 Task: Look for organic products in the category "Mexican Cheese Blend".
Action: Mouse moved to (981, 341)
Screenshot: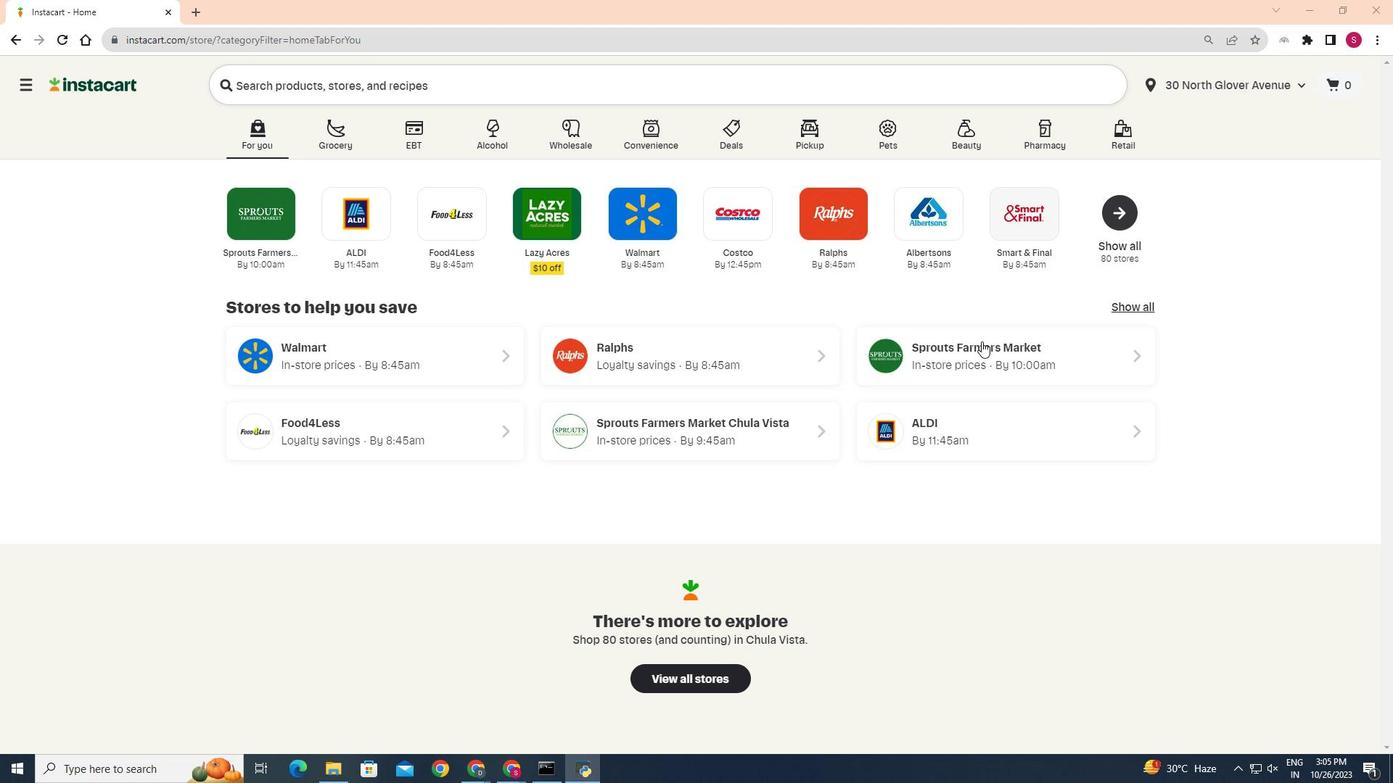 
Action: Mouse pressed left at (981, 341)
Screenshot: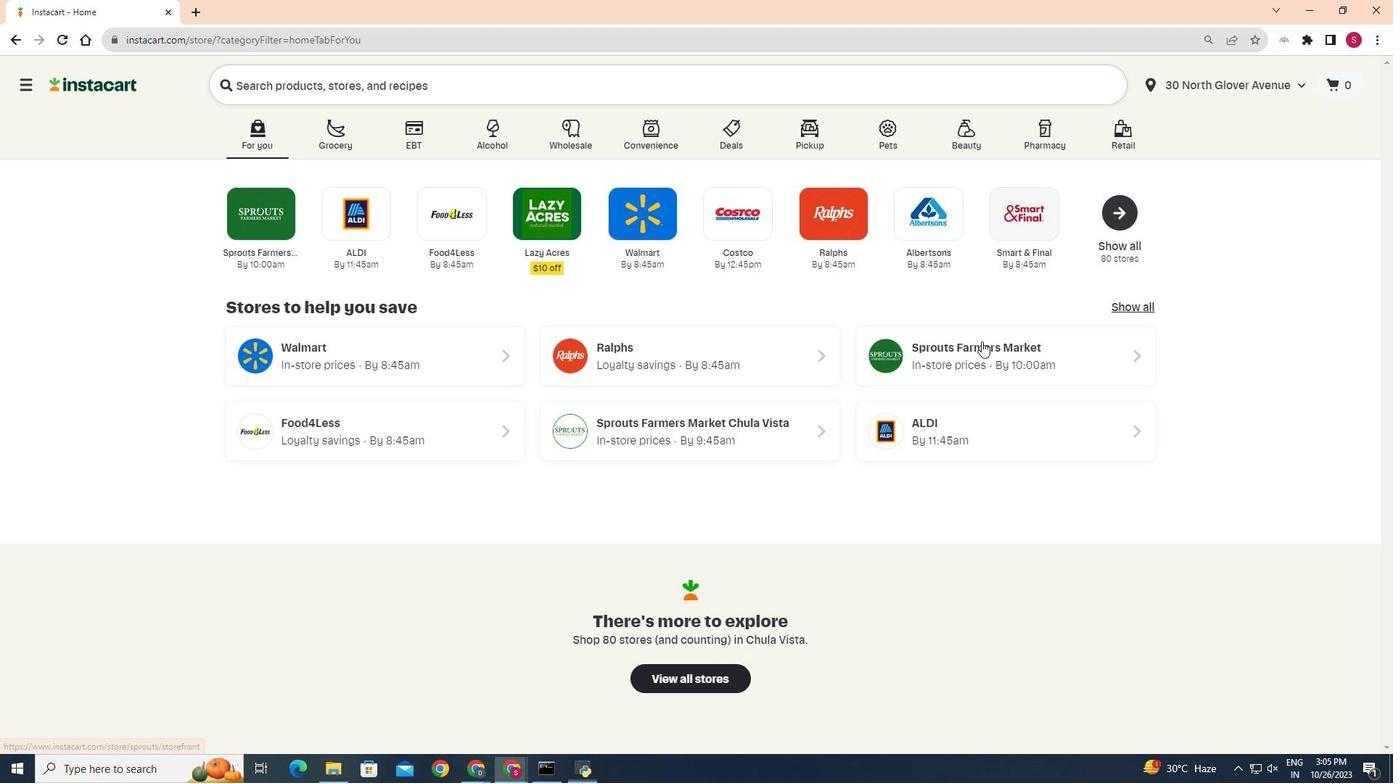 
Action: Mouse moved to (51, 608)
Screenshot: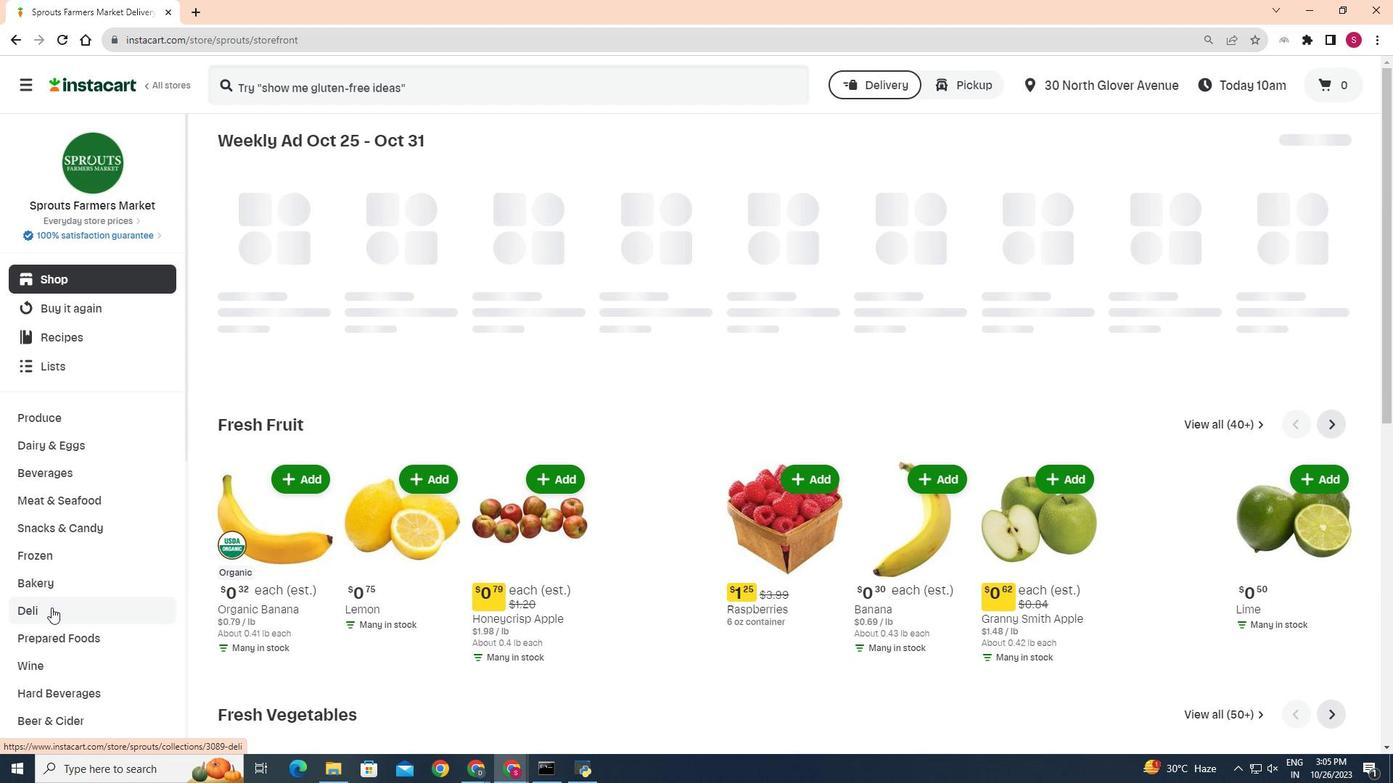 
Action: Mouse pressed left at (51, 608)
Screenshot: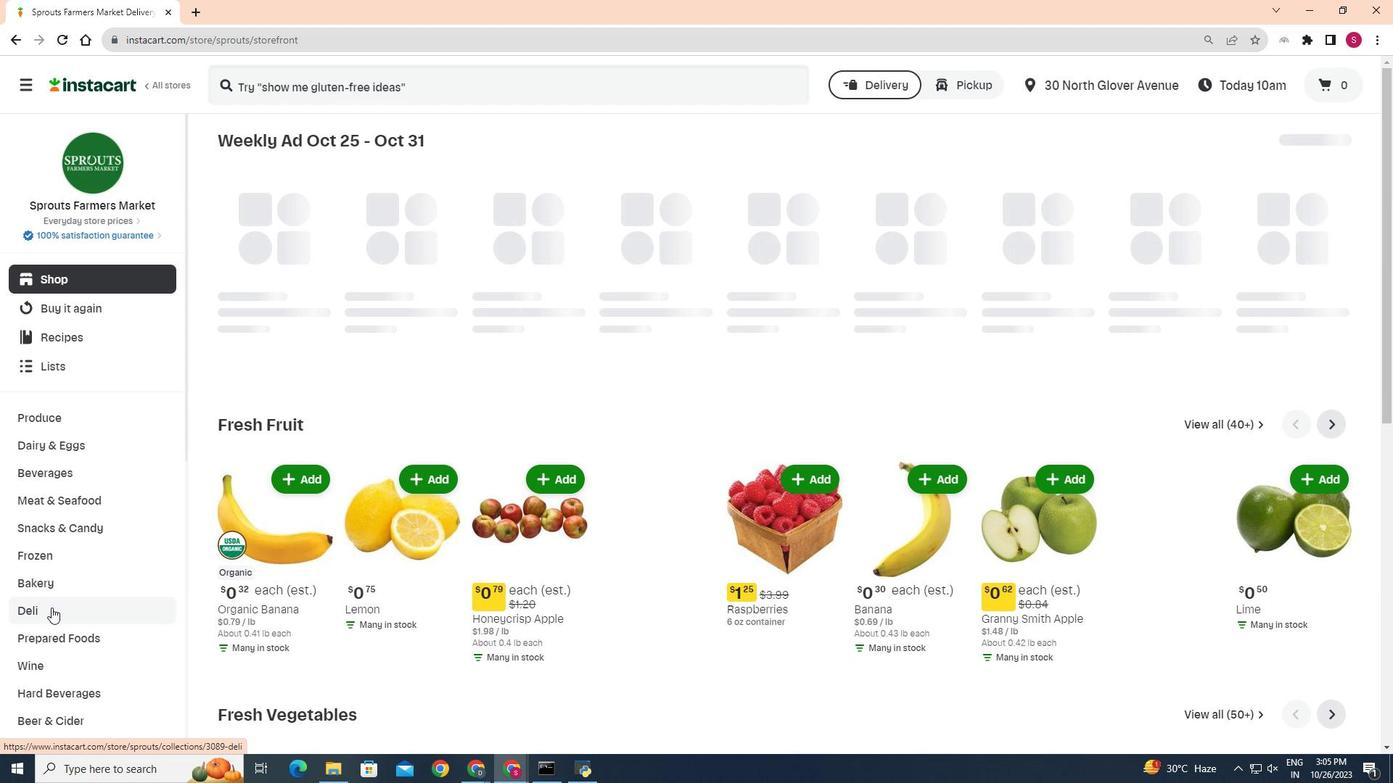 
Action: Mouse moved to (372, 179)
Screenshot: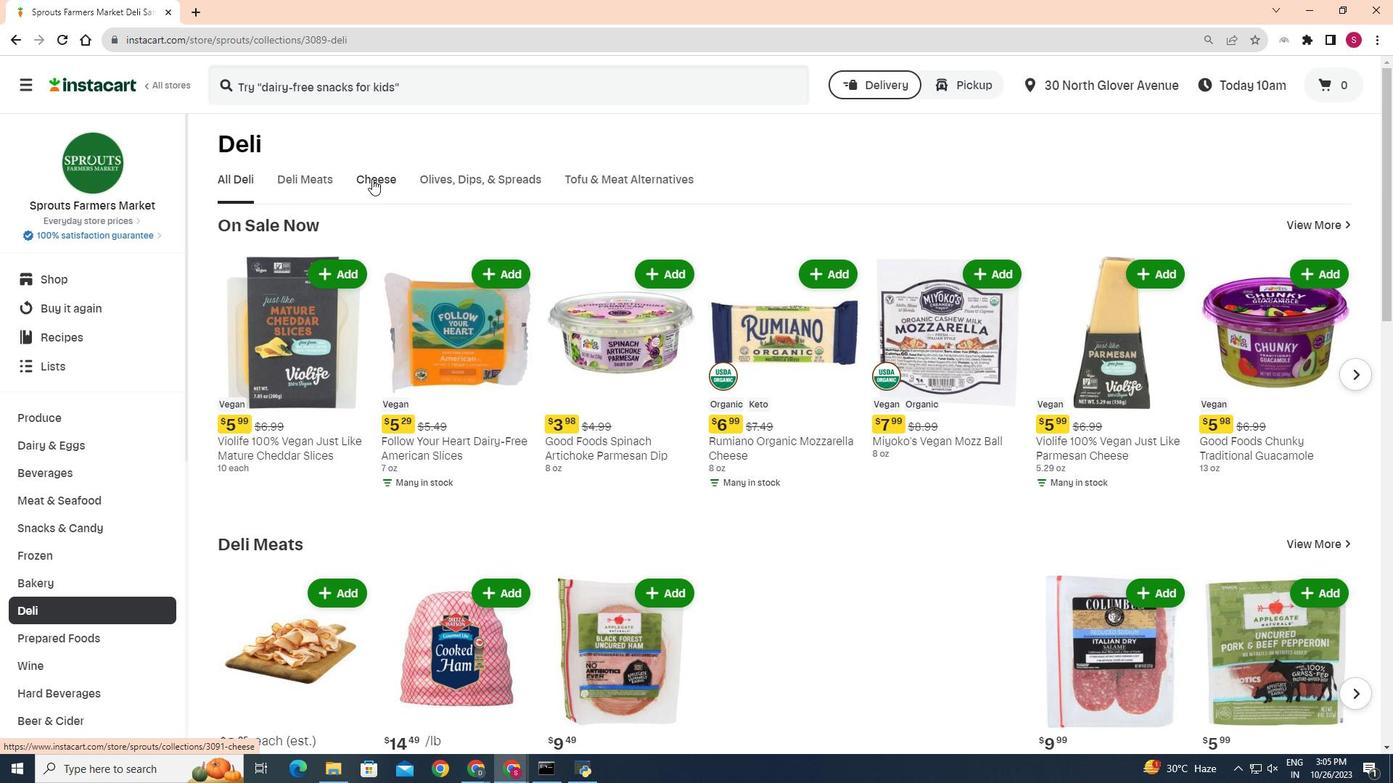 
Action: Mouse pressed left at (372, 179)
Screenshot: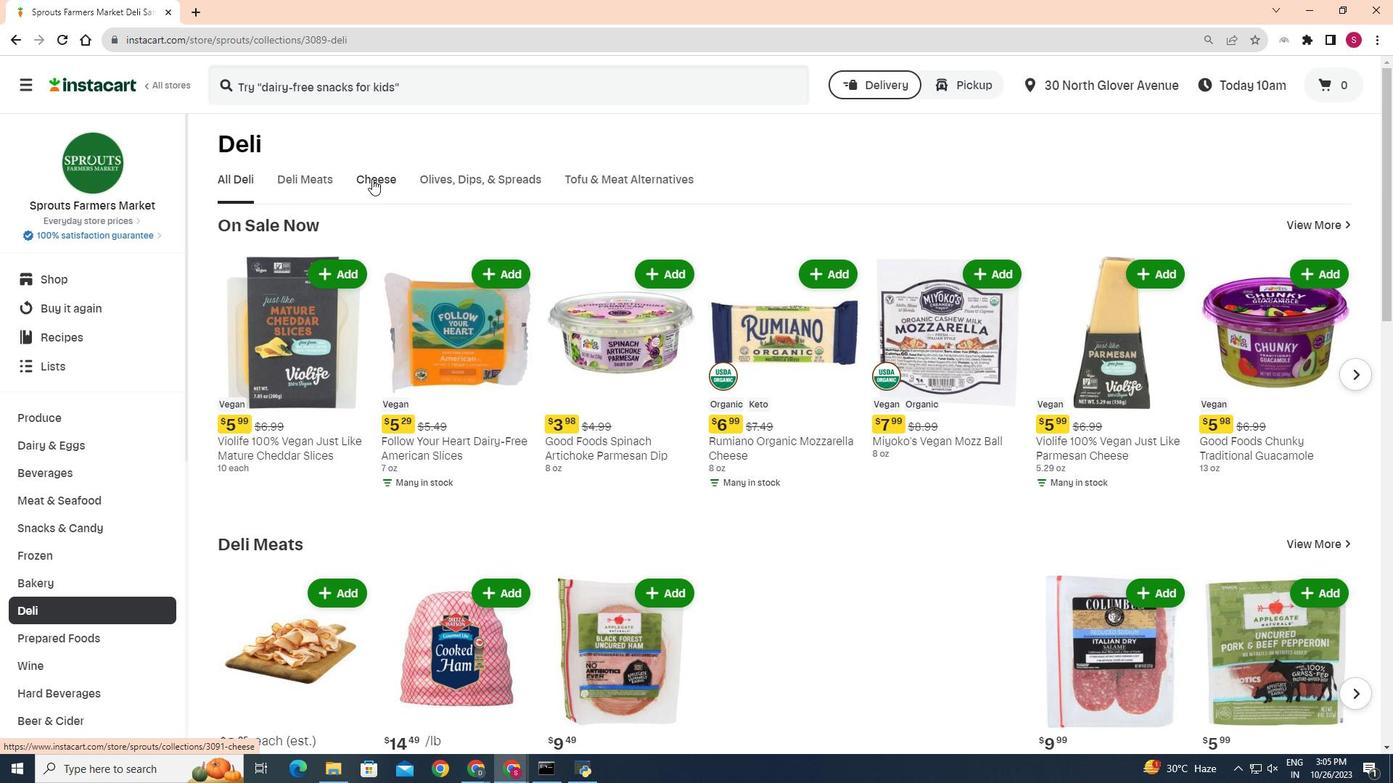 
Action: Mouse moved to (466, 229)
Screenshot: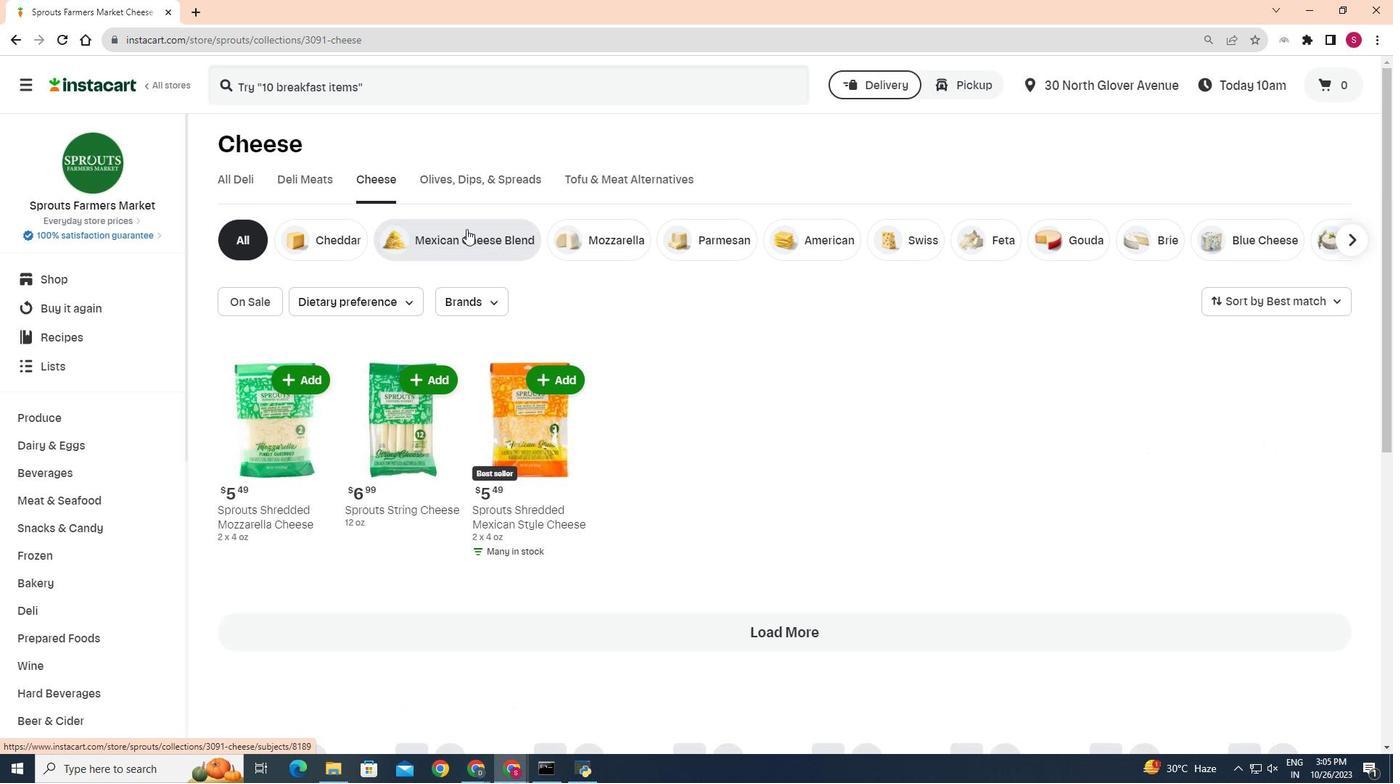 
Action: Mouse pressed left at (466, 229)
Screenshot: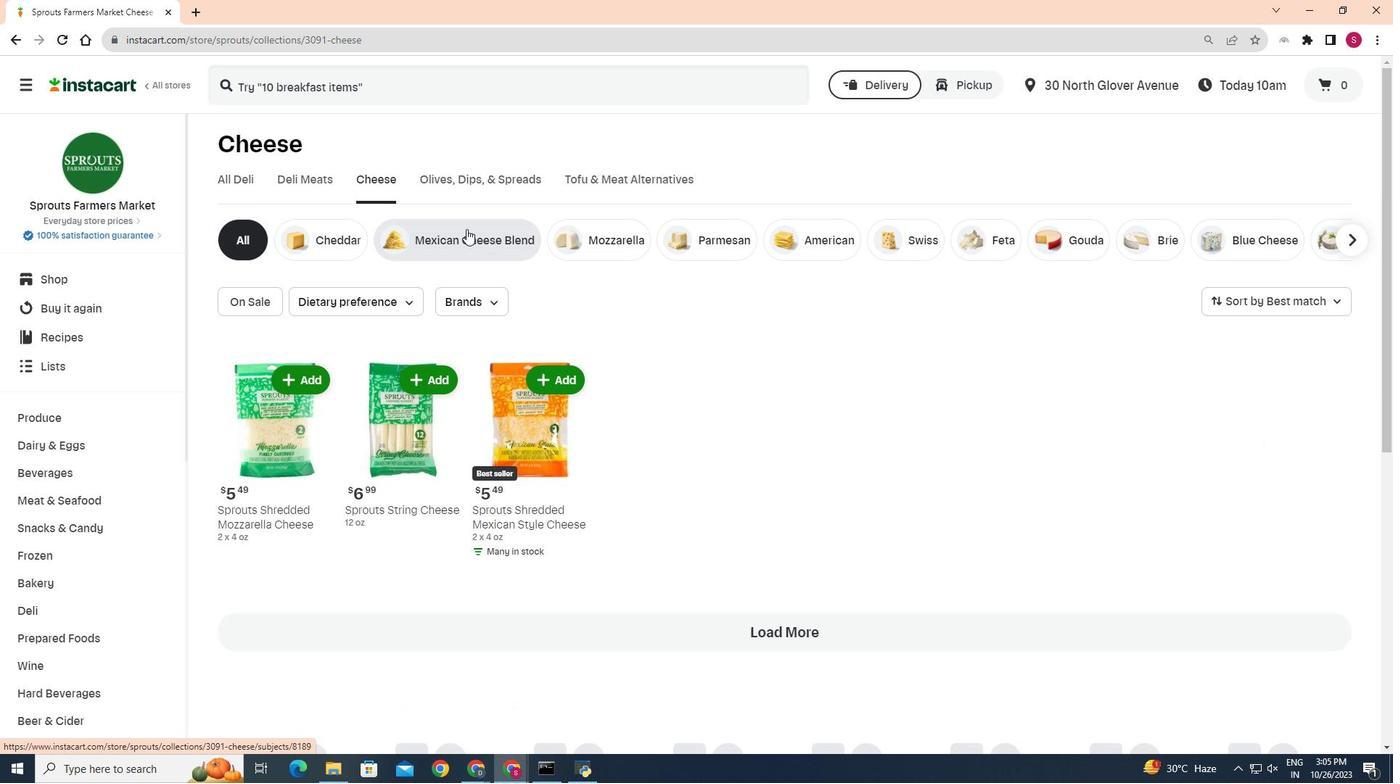 
Action: Mouse moved to (339, 297)
Screenshot: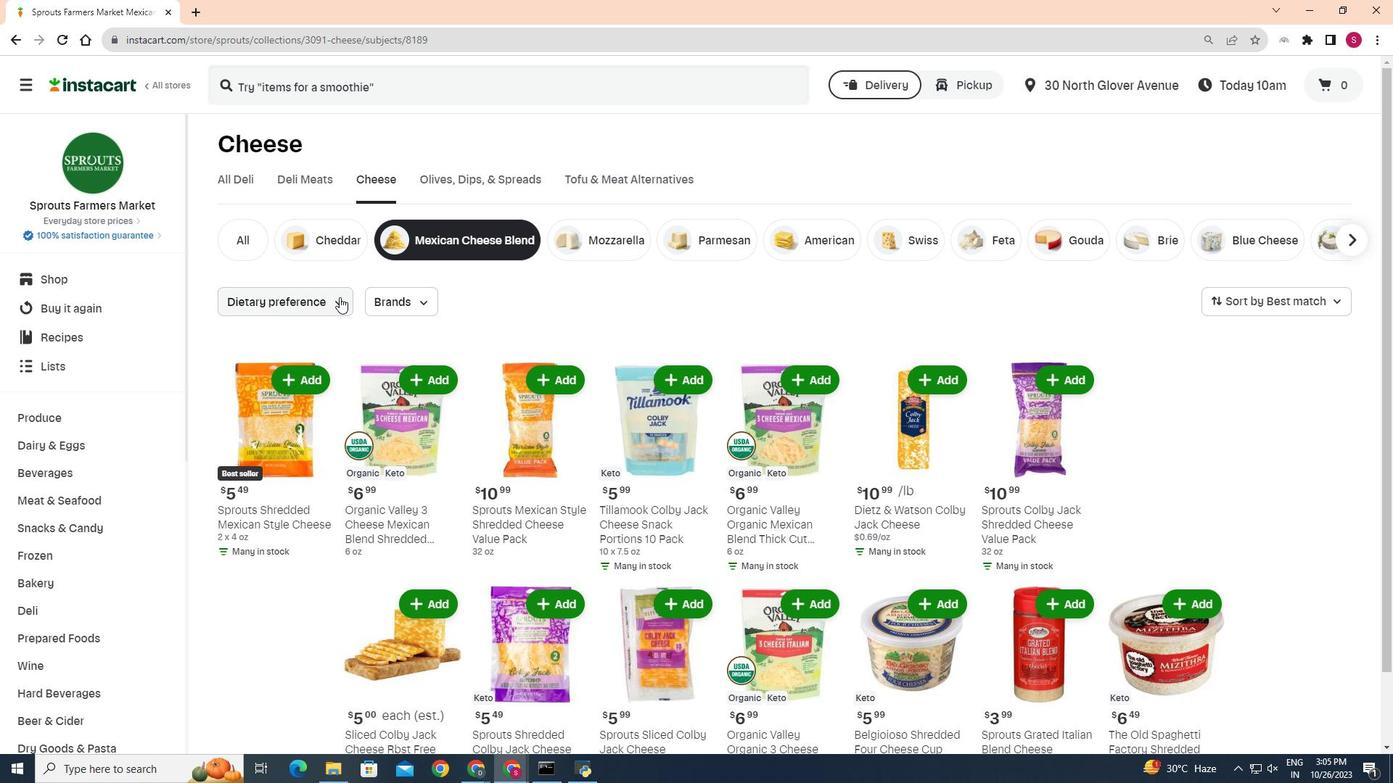 
Action: Mouse pressed left at (339, 297)
Screenshot: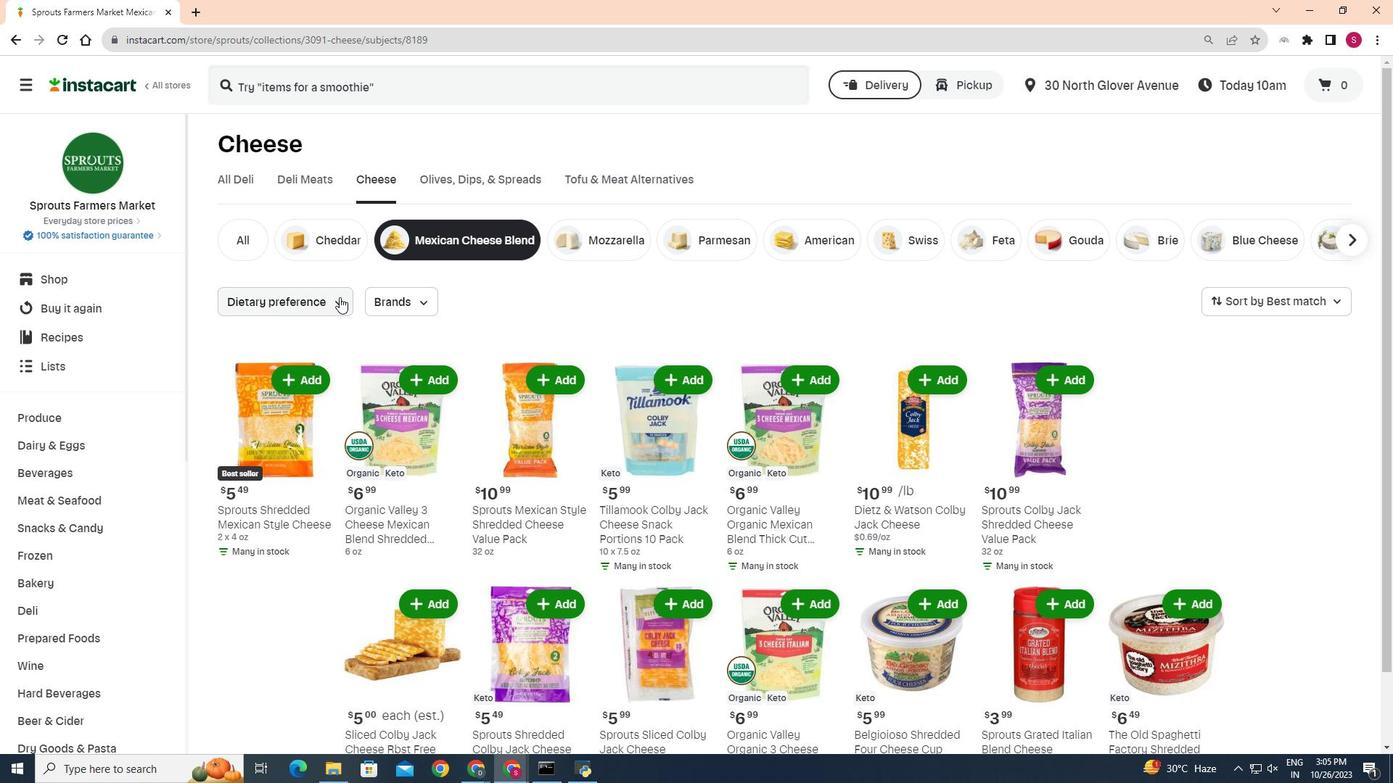 
Action: Mouse moved to (235, 350)
Screenshot: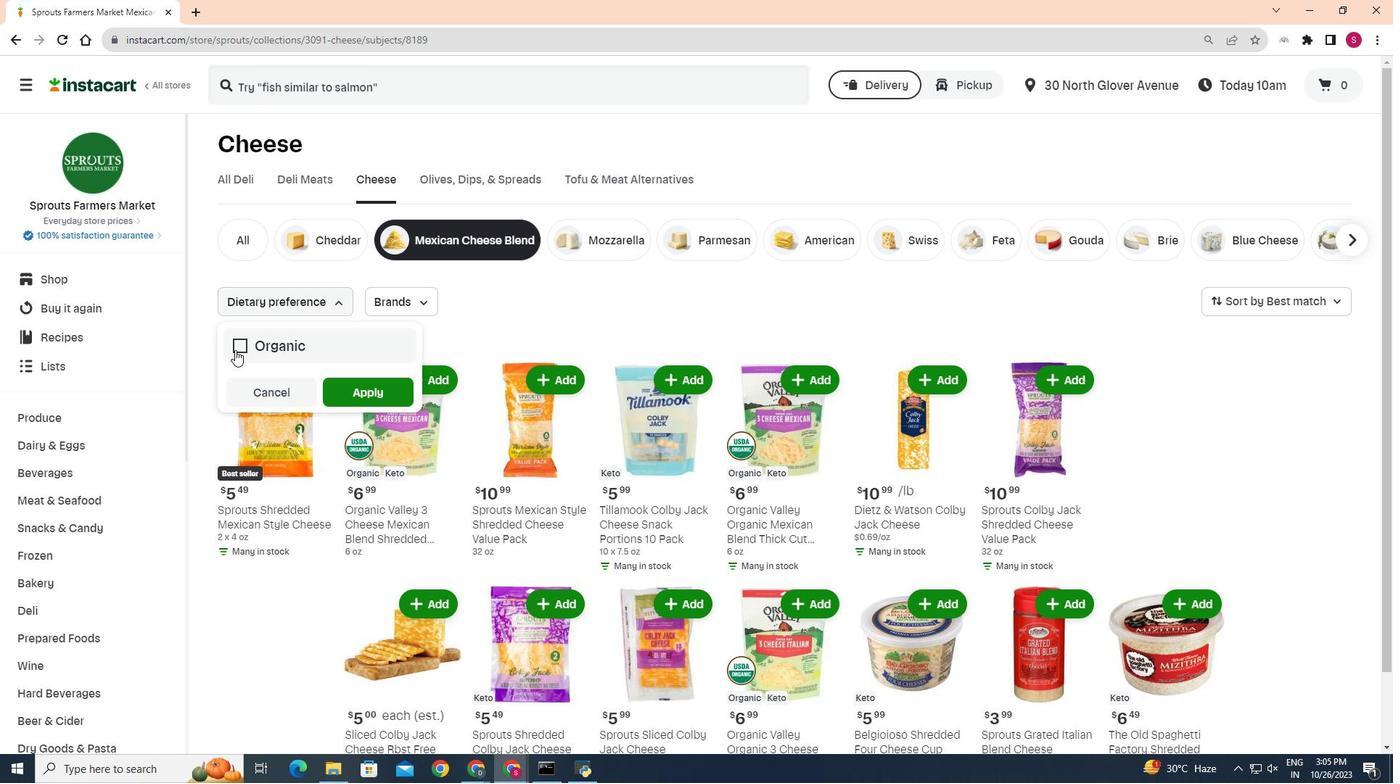 
Action: Mouse pressed left at (235, 350)
Screenshot: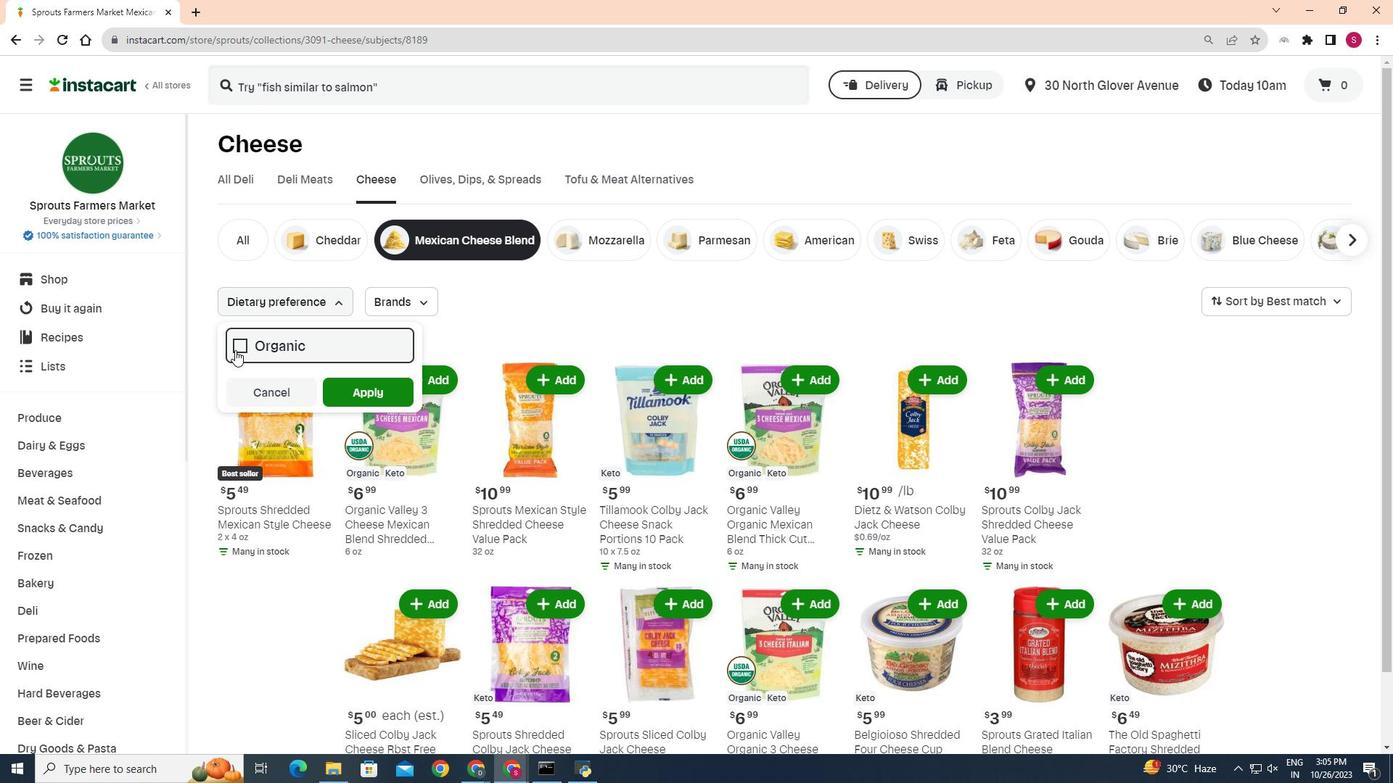 
Action: Mouse moved to (373, 396)
Screenshot: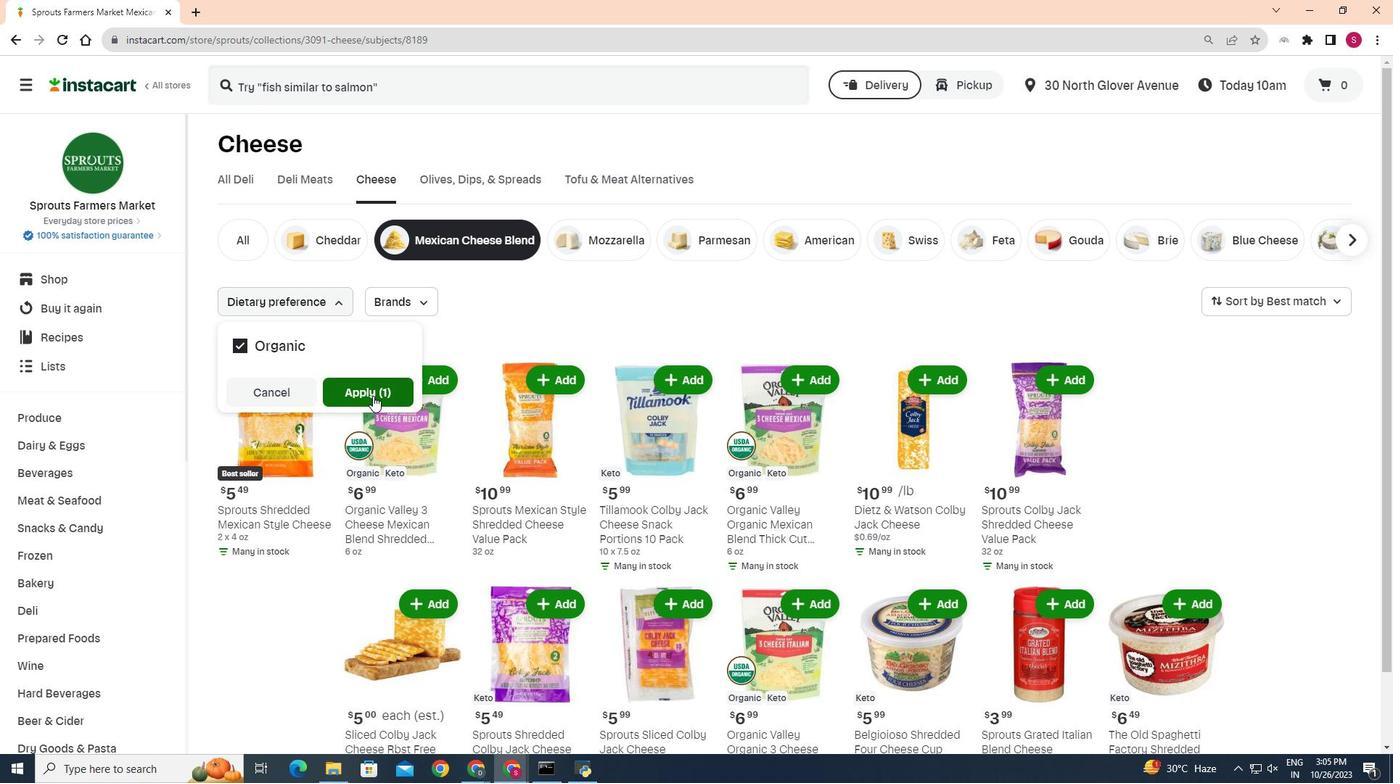 
Action: Mouse pressed left at (373, 396)
Screenshot: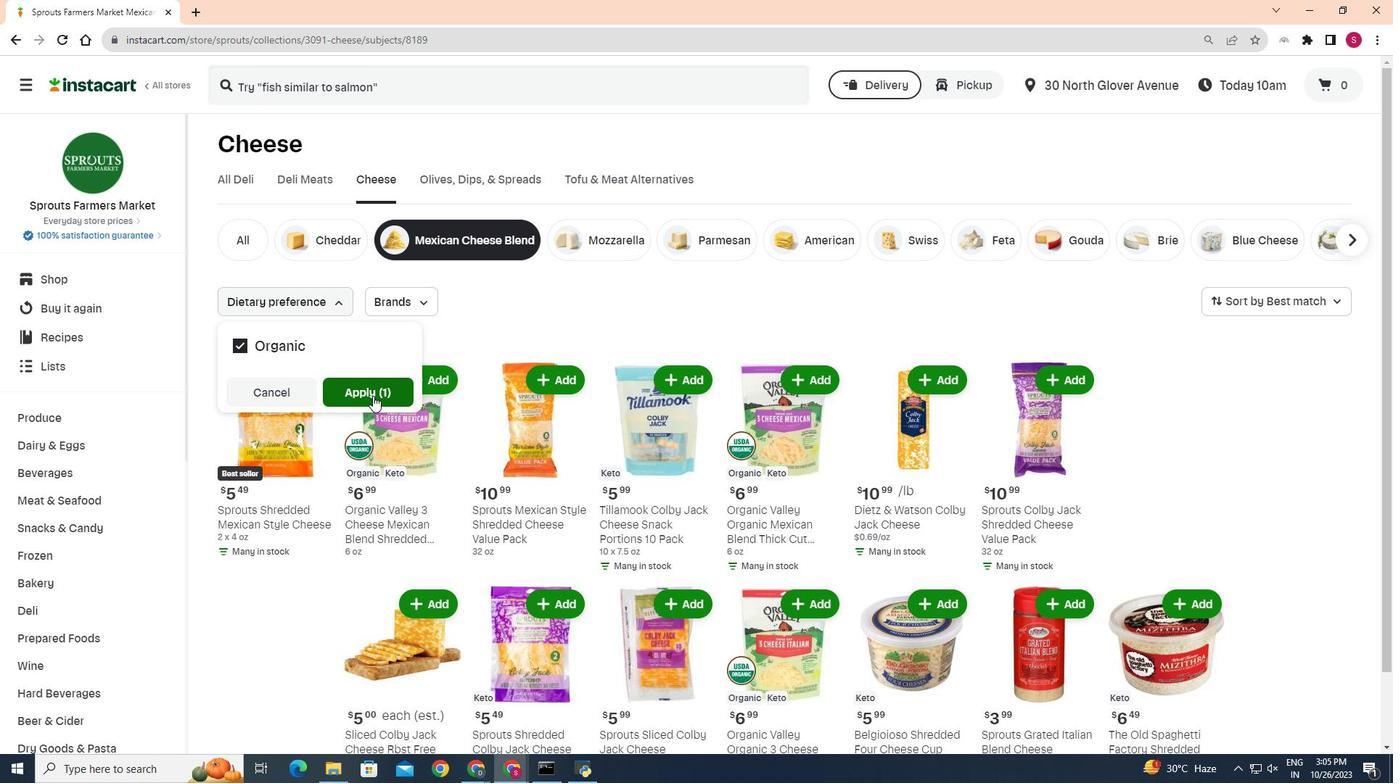 
Action: Mouse moved to (693, 347)
Screenshot: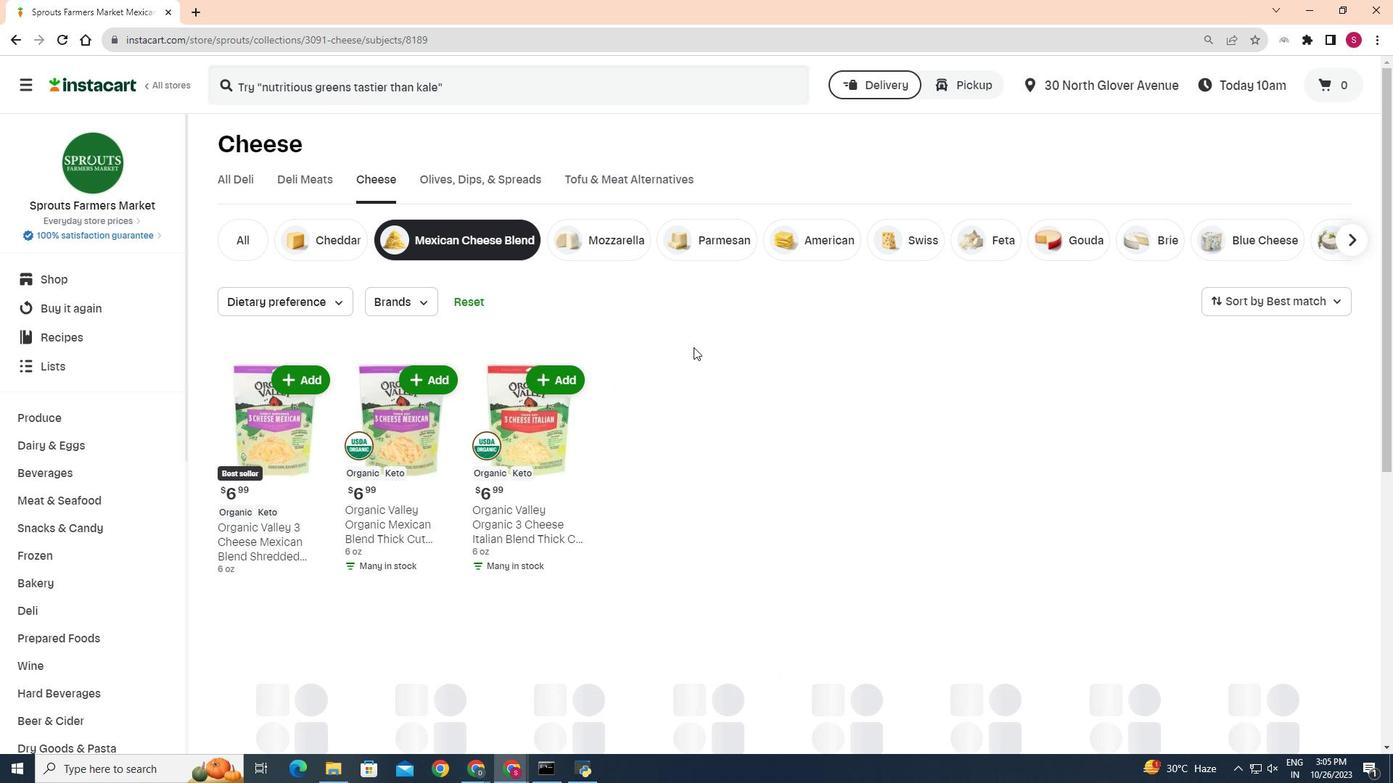 
Action: Mouse scrolled (693, 346) with delta (0, 0)
Screenshot: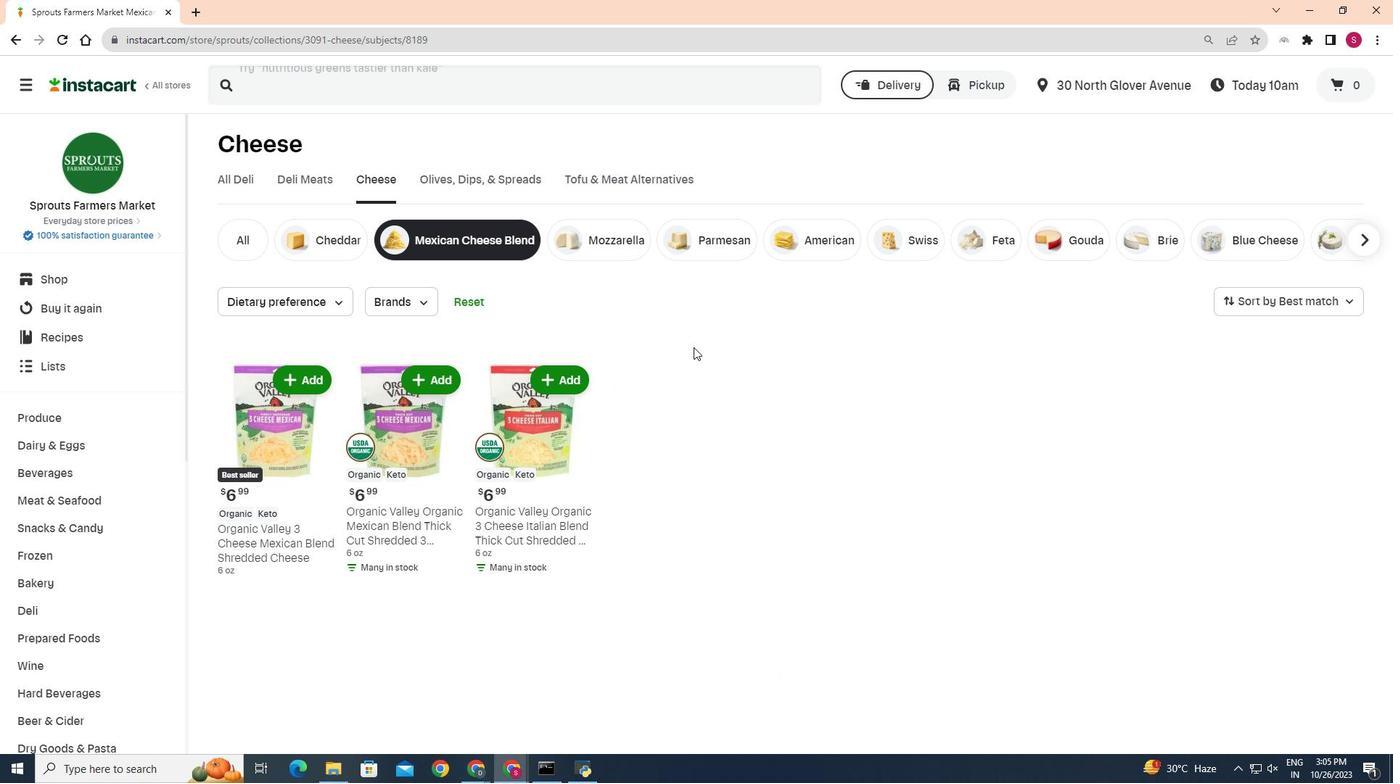 
Action: Mouse scrolled (693, 346) with delta (0, 0)
Screenshot: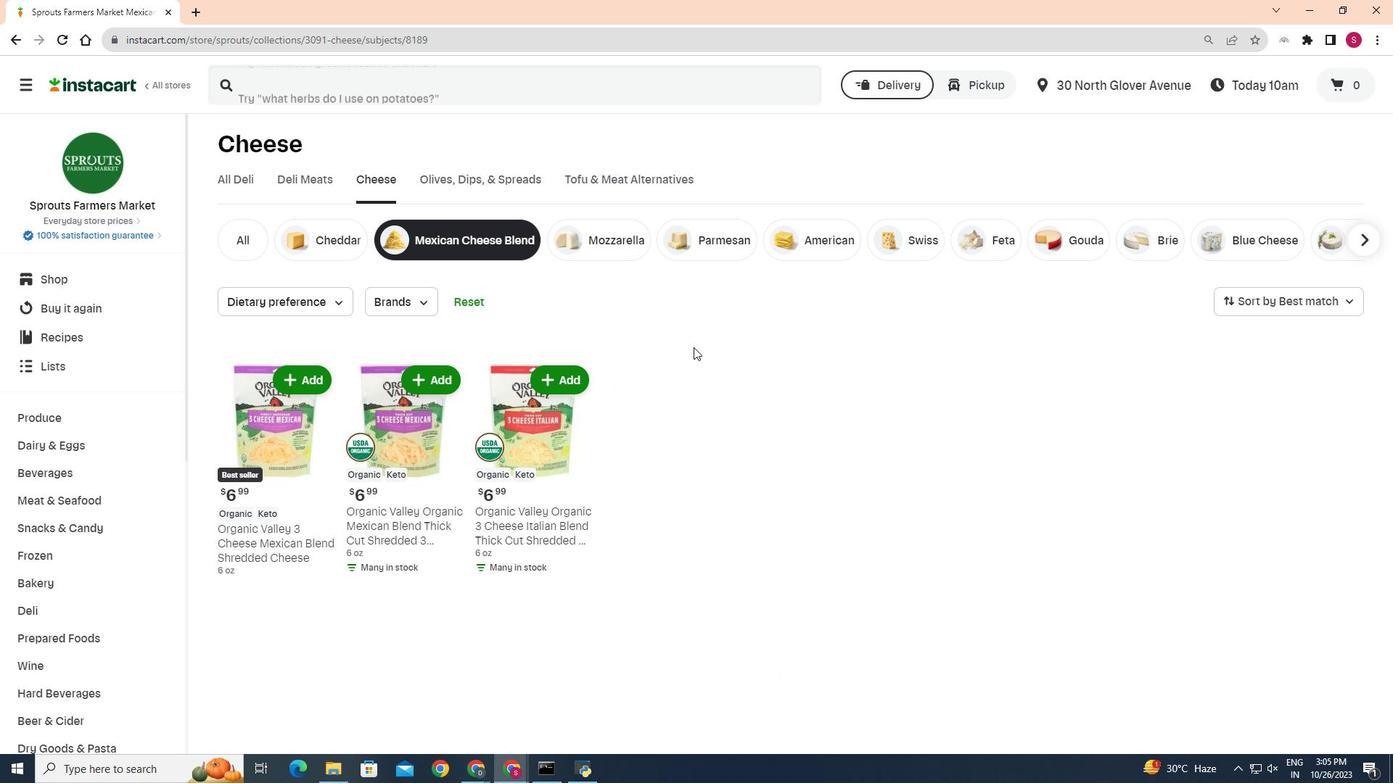 
Action: Mouse scrolled (693, 346) with delta (0, 0)
Screenshot: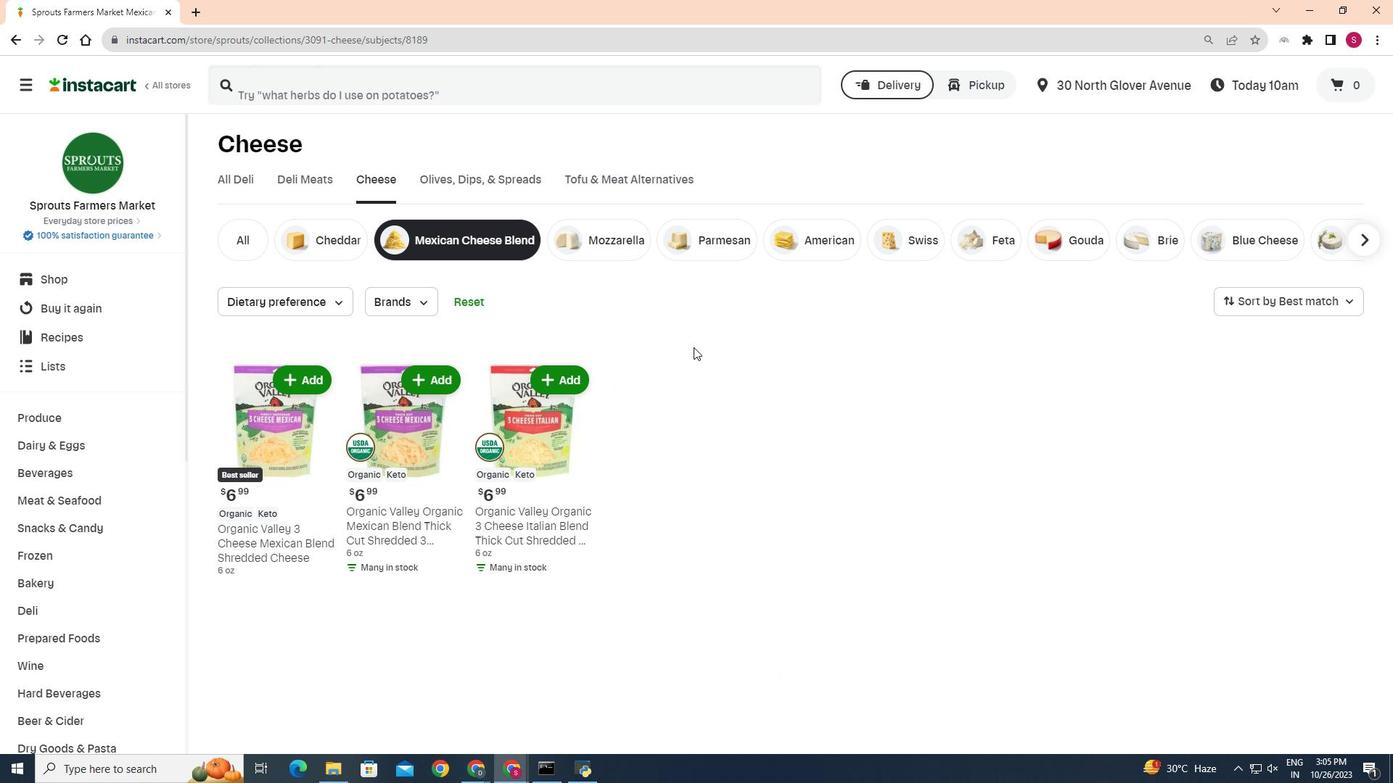 
